 Task: Sort the products in the category "Tortillas" by unit price (high first).
Action: Mouse moved to (17, 101)
Screenshot: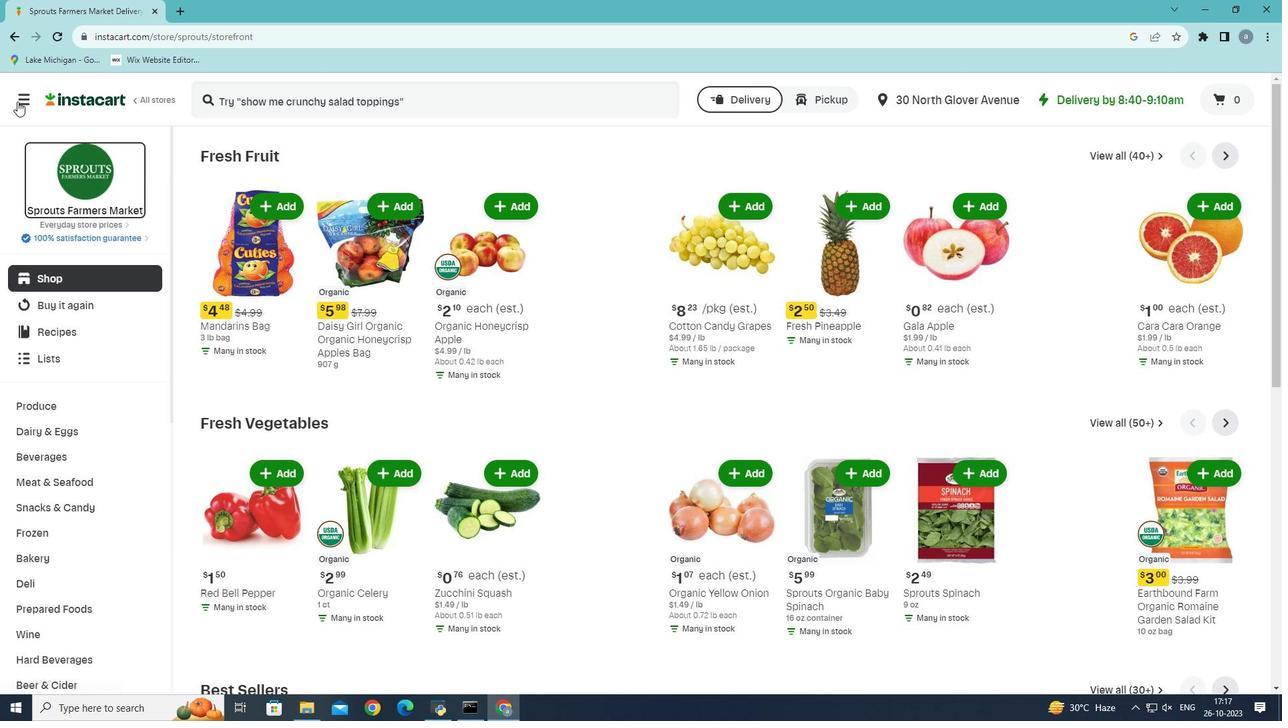 
Action: Mouse pressed left at (17, 101)
Screenshot: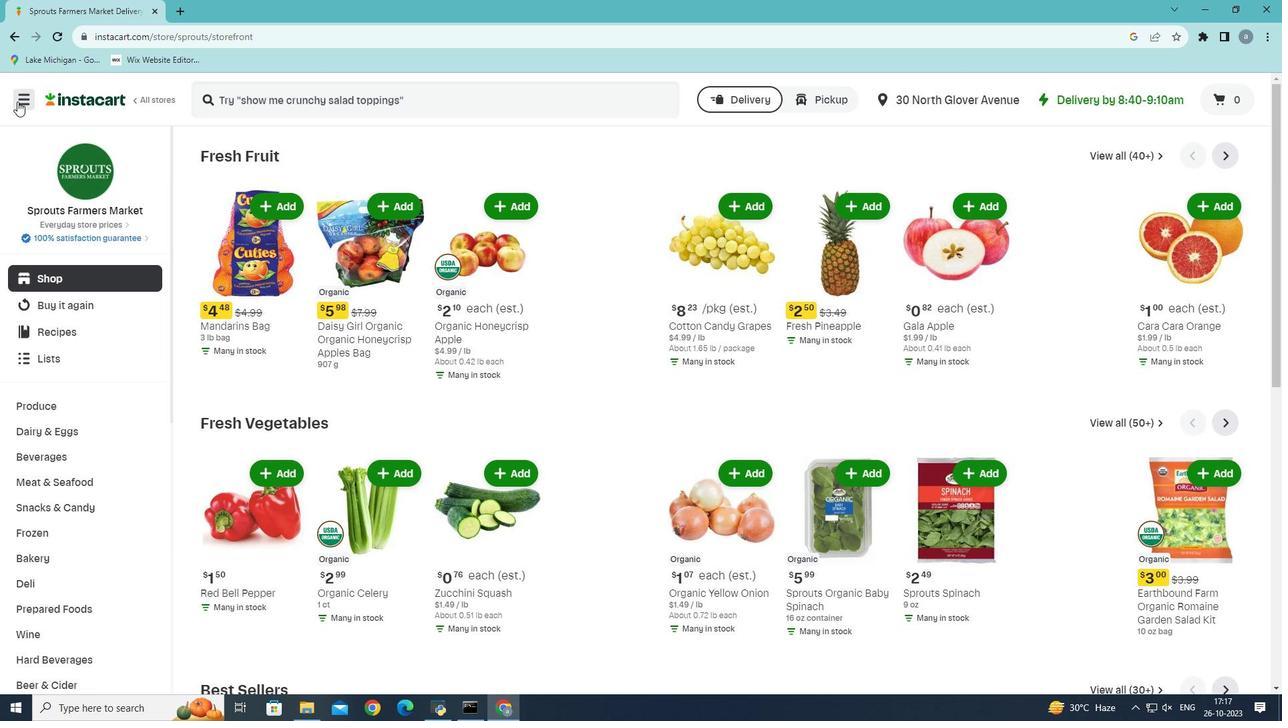 
Action: Mouse moved to (78, 386)
Screenshot: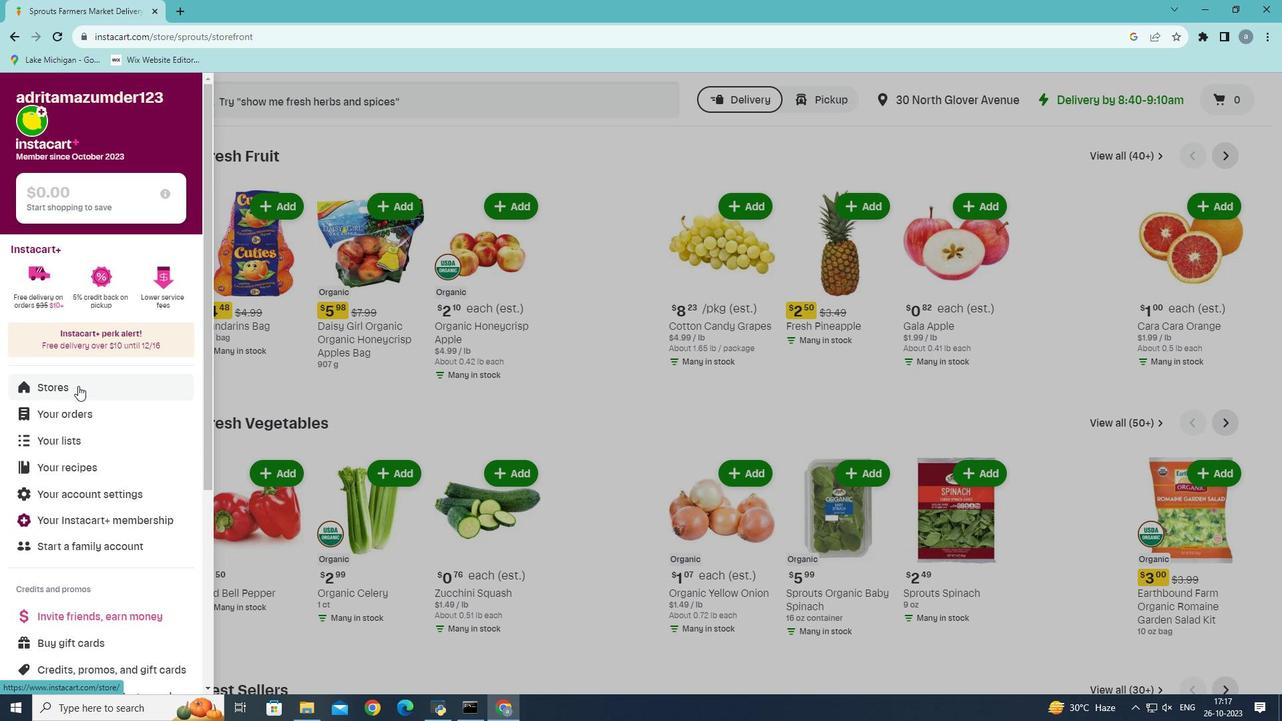 
Action: Mouse pressed left at (78, 386)
Screenshot: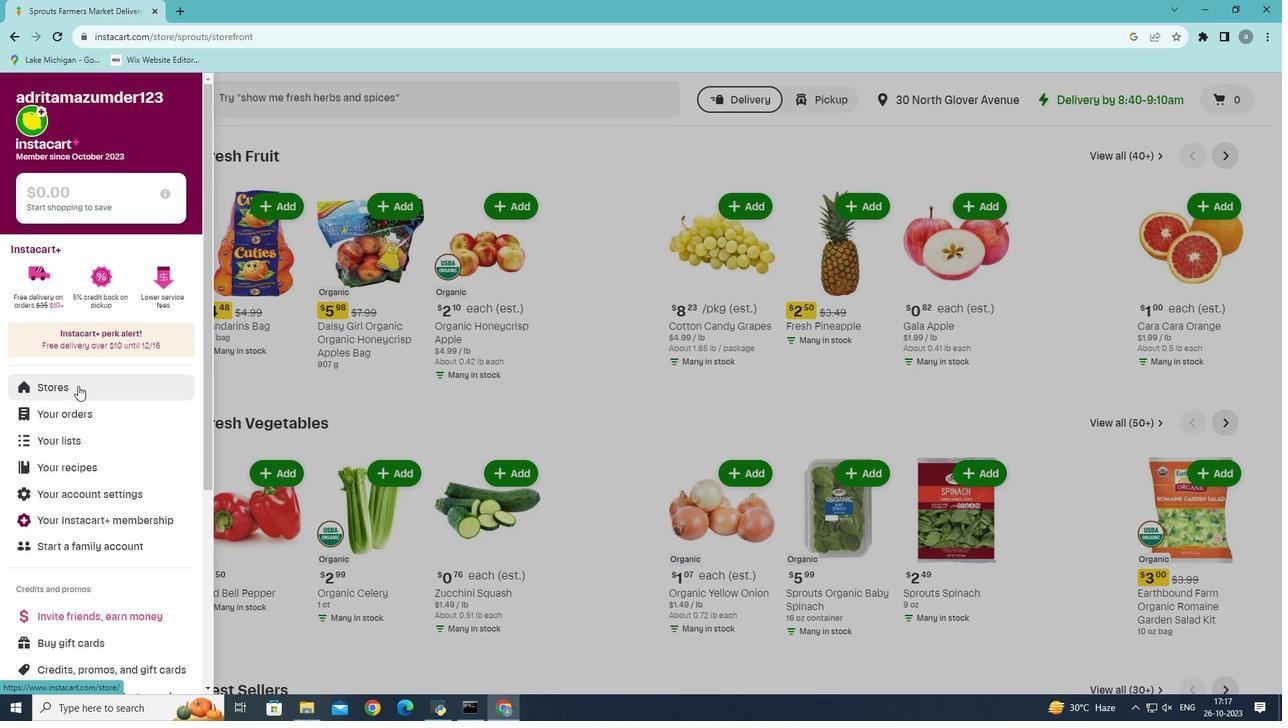 
Action: Mouse moved to (302, 147)
Screenshot: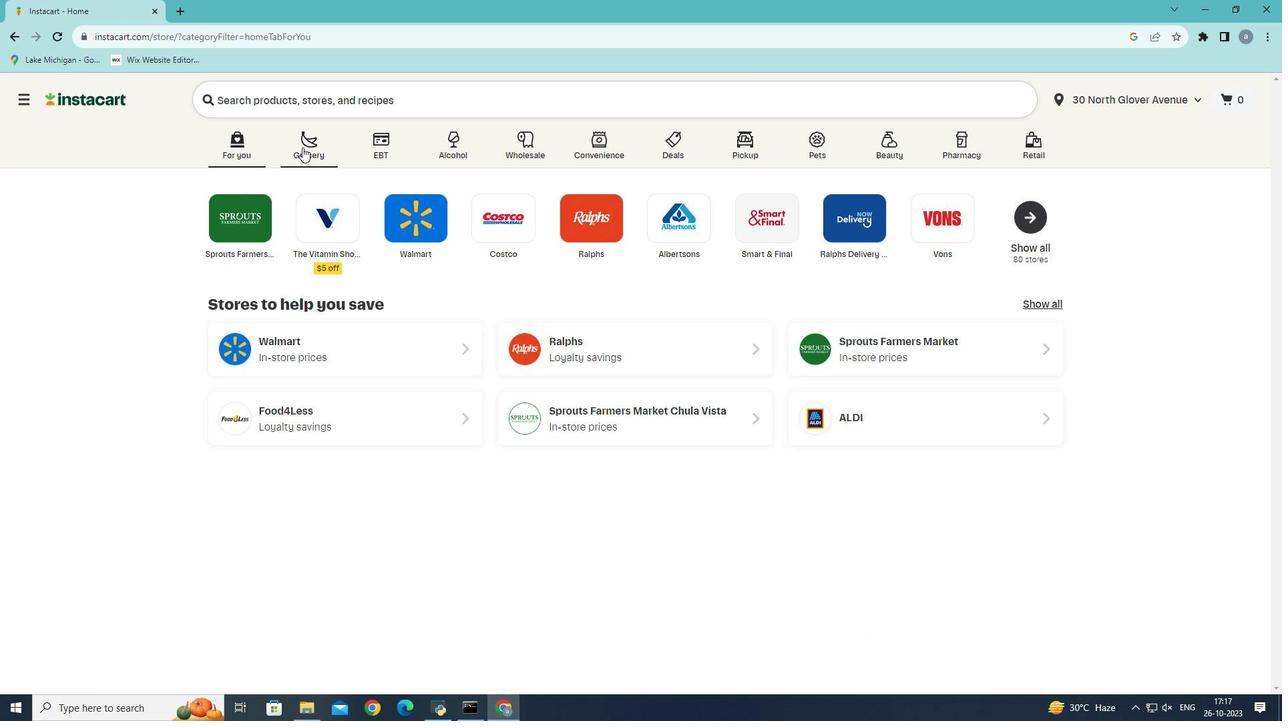 
Action: Mouse pressed left at (302, 147)
Screenshot: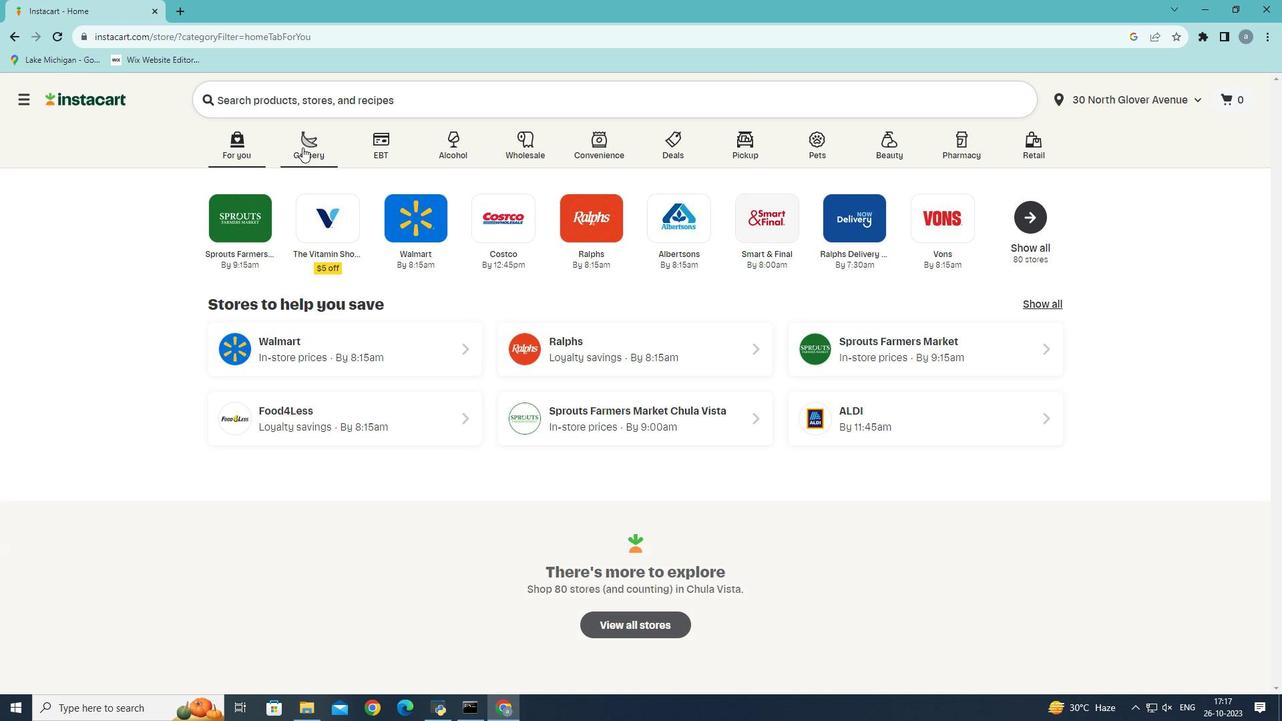 
Action: Mouse moved to (320, 374)
Screenshot: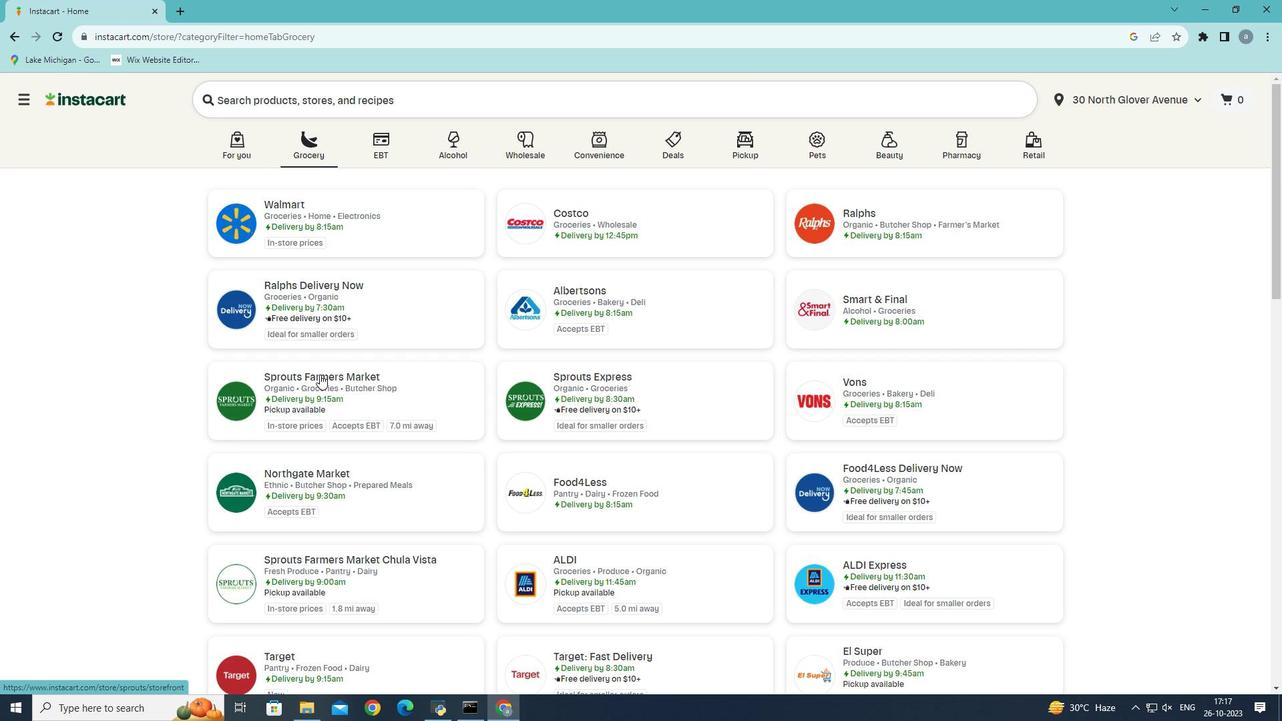 
Action: Mouse pressed left at (320, 374)
Screenshot: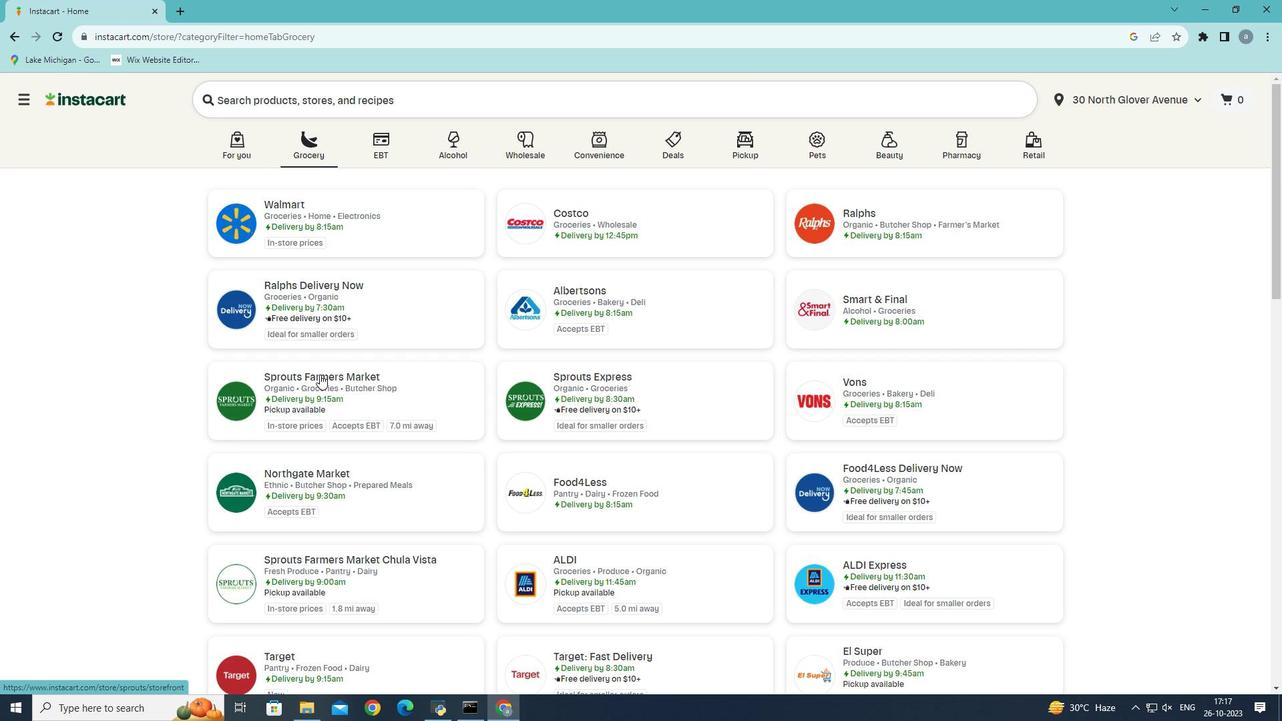 
Action: Mouse moved to (46, 562)
Screenshot: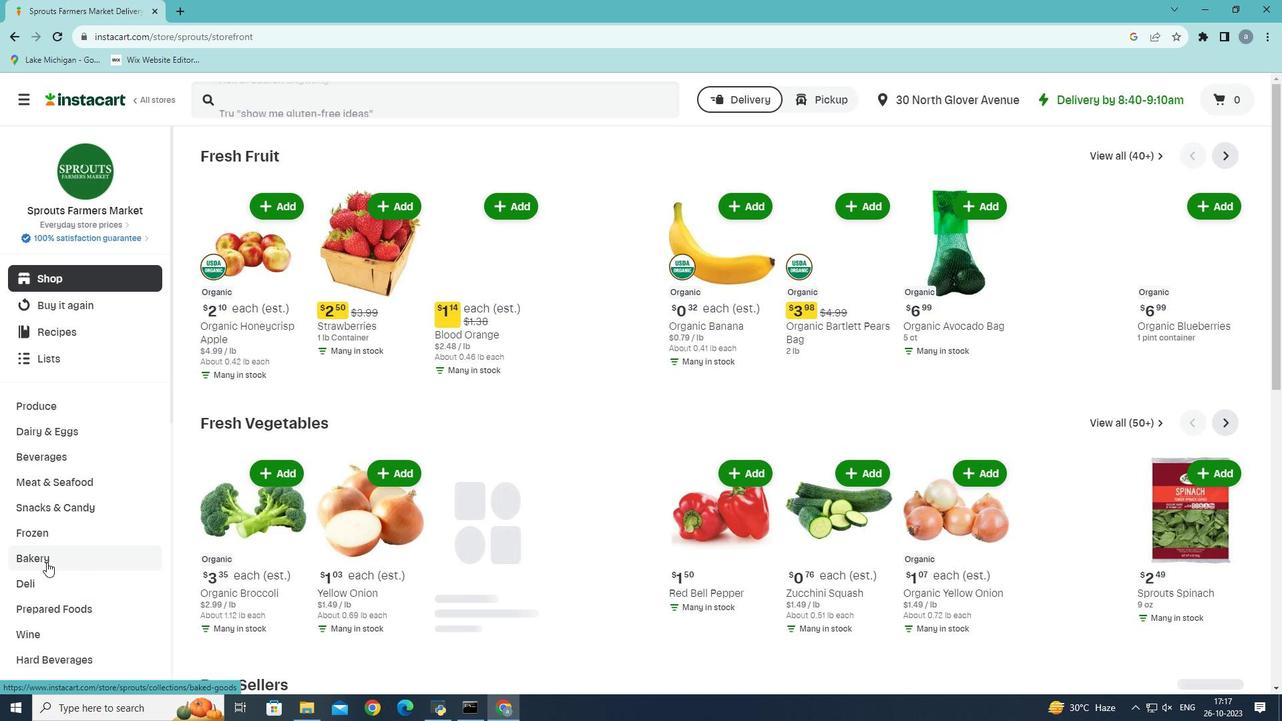 
Action: Mouse pressed left at (46, 562)
Screenshot: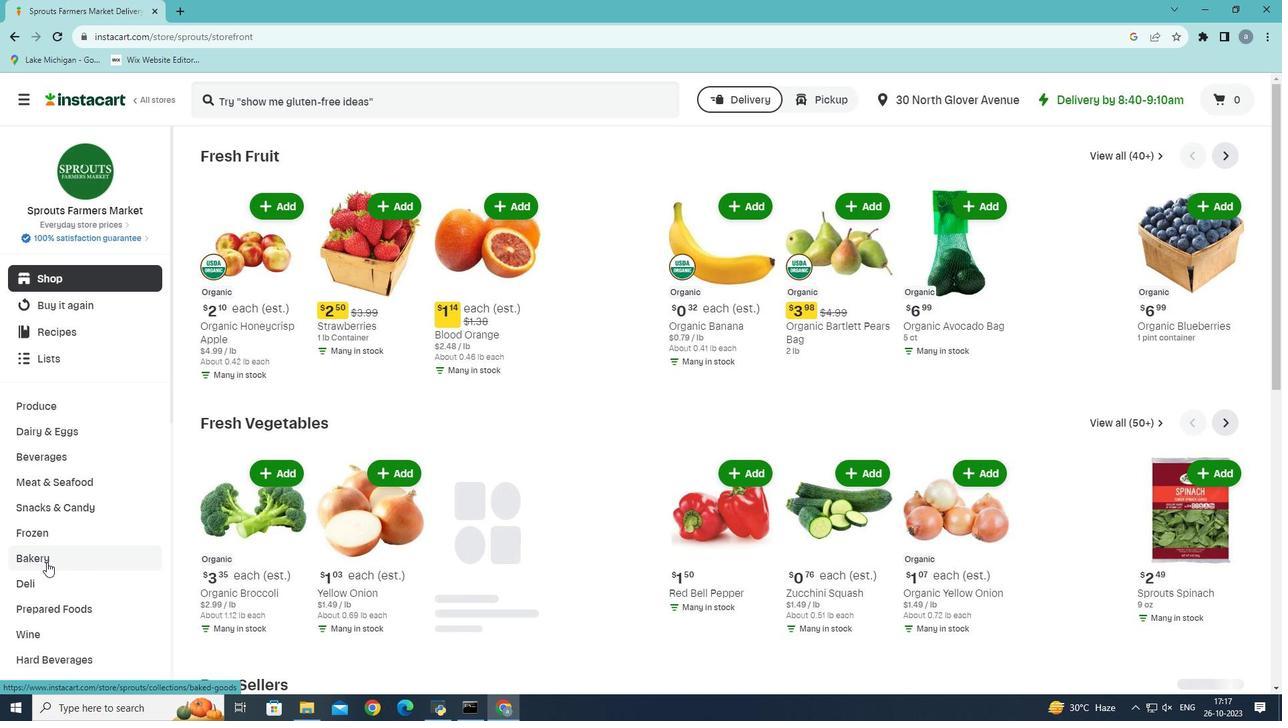 
Action: Mouse moved to (993, 182)
Screenshot: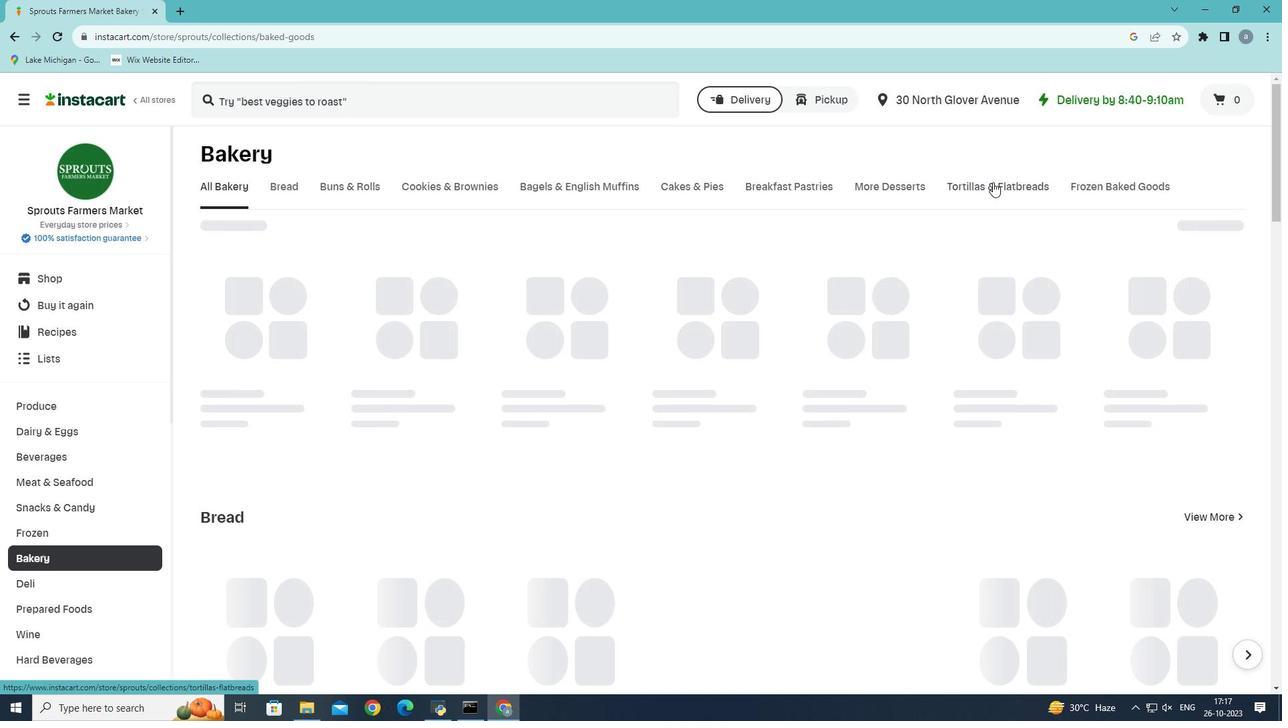 
Action: Mouse pressed left at (993, 182)
Screenshot: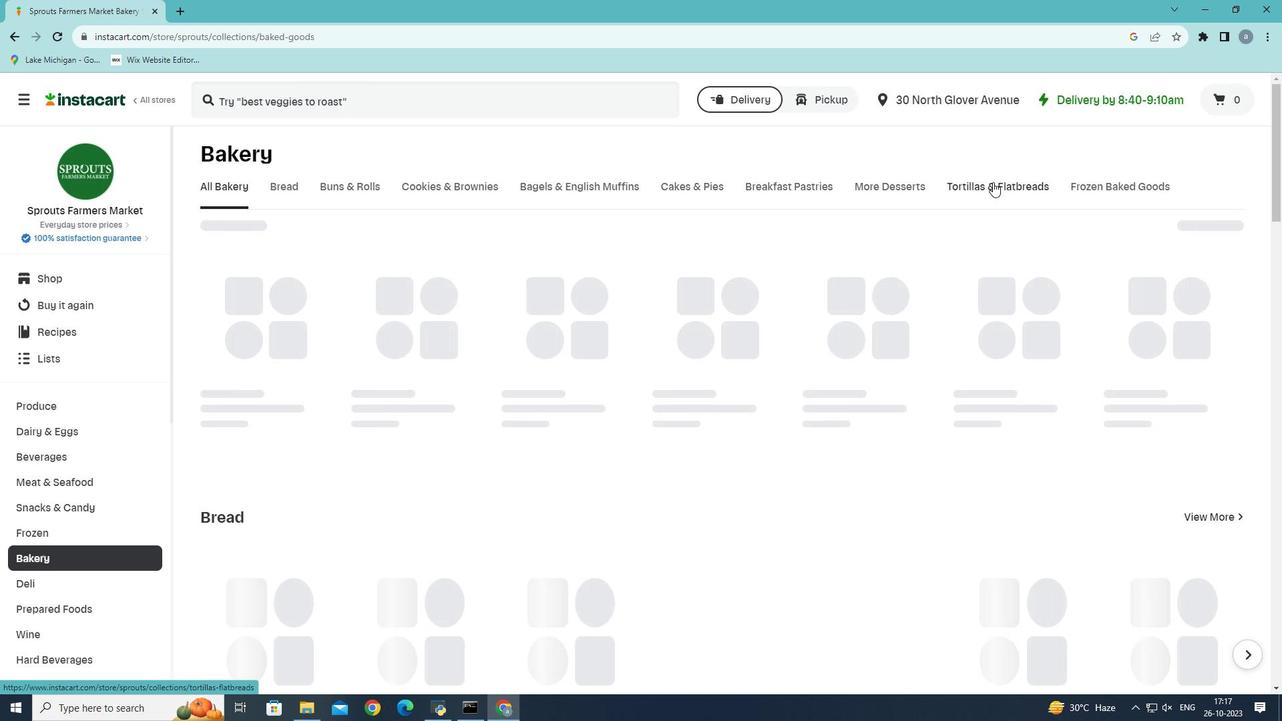 
Action: Mouse moved to (299, 256)
Screenshot: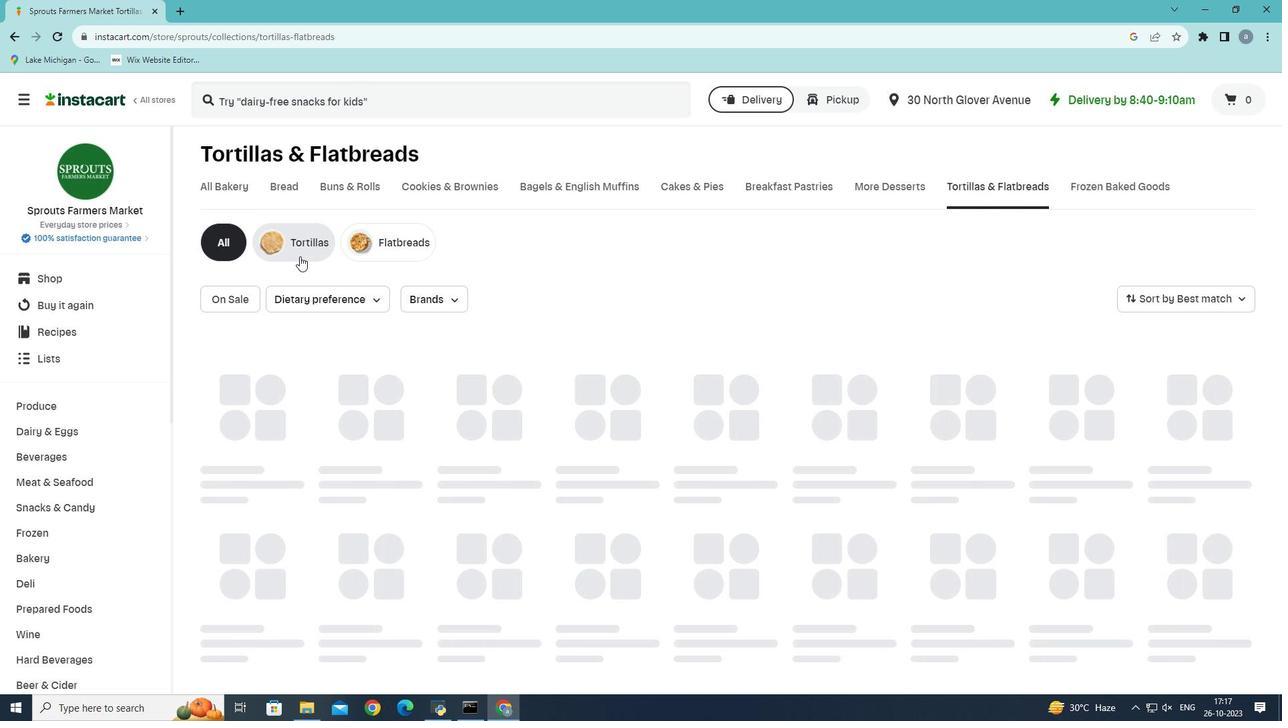 
Action: Mouse pressed left at (299, 256)
Screenshot: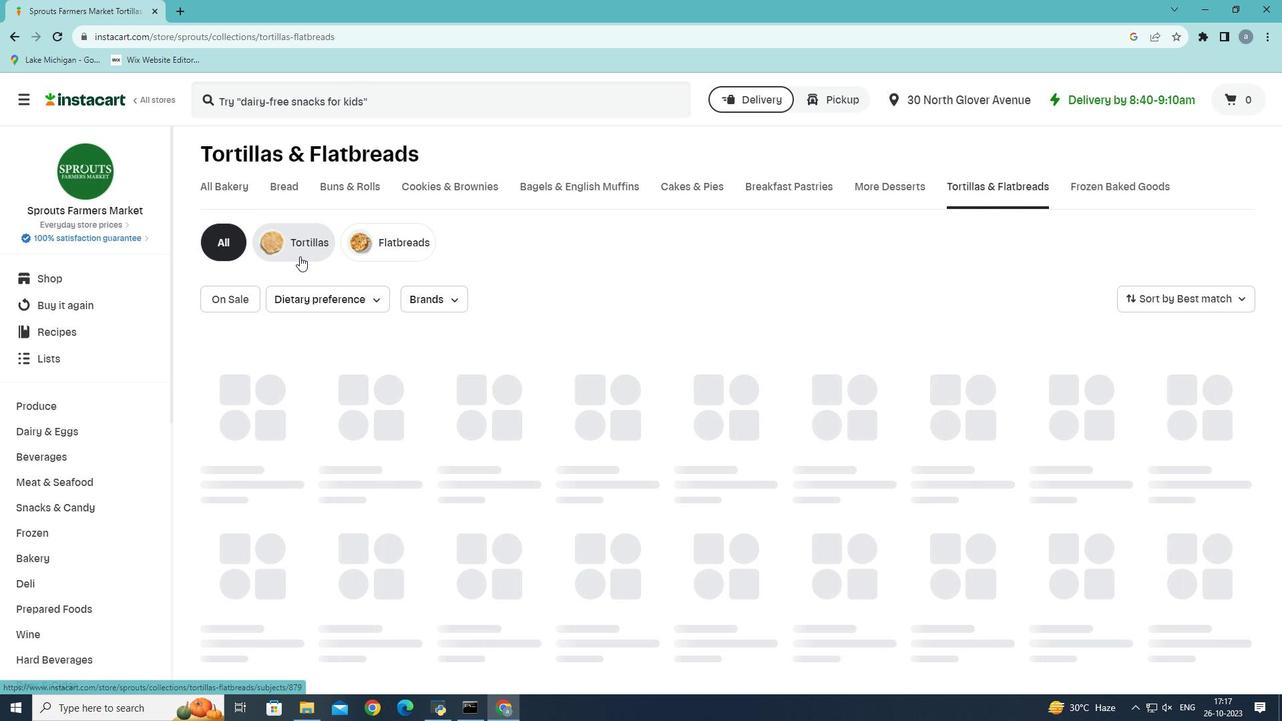 
Action: Mouse moved to (1200, 297)
Screenshot: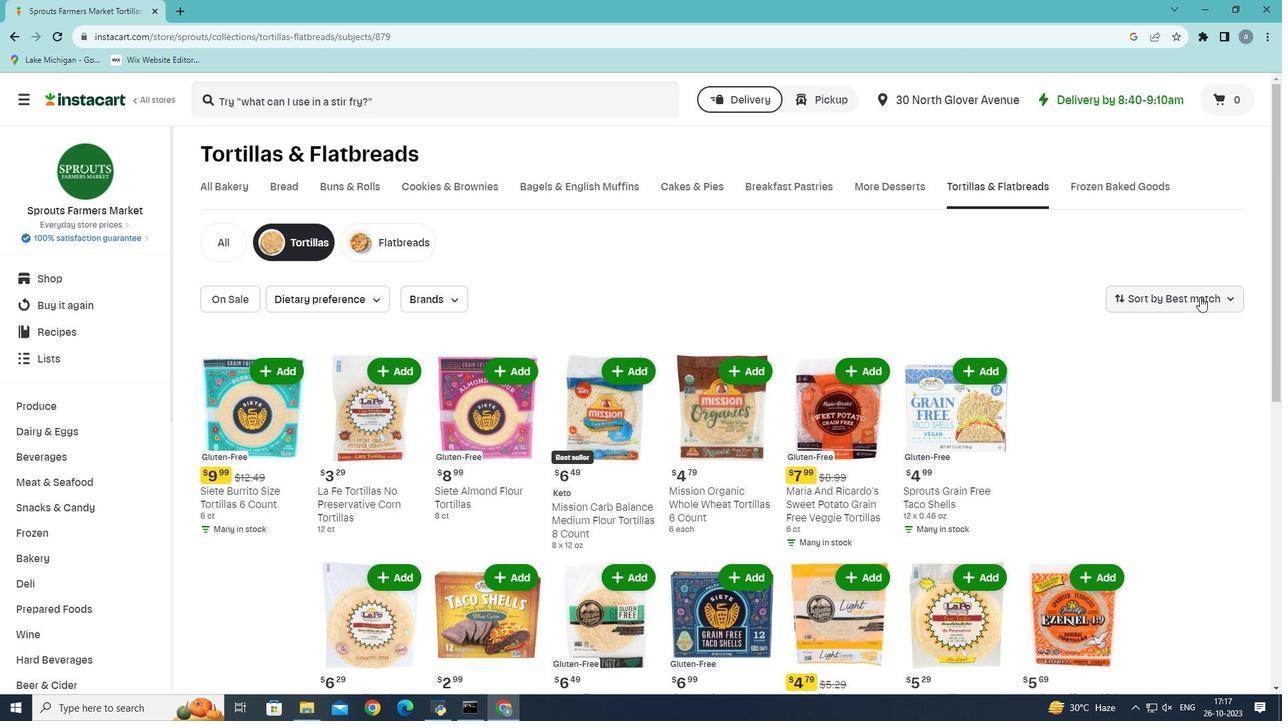 
Action: Mouse pressed left at (1200, 297)
Screenshot: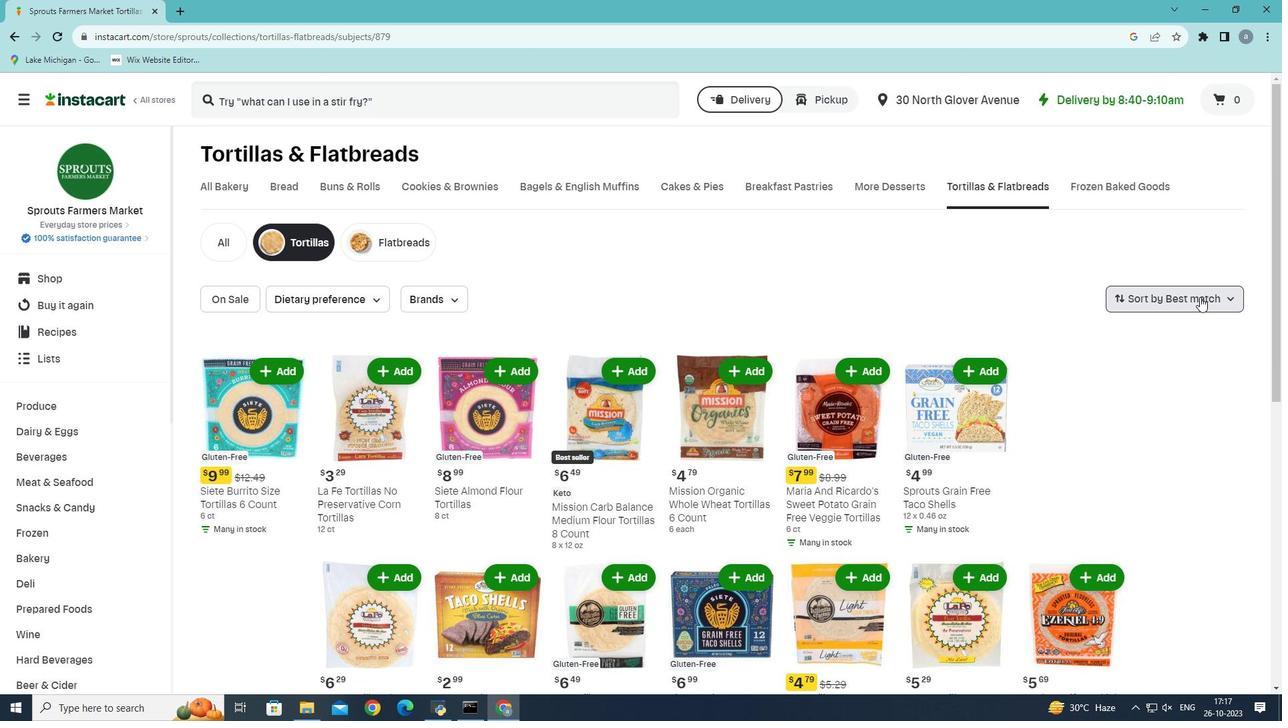 
Action: Mouse moved to (1191, 466)
Screenshot: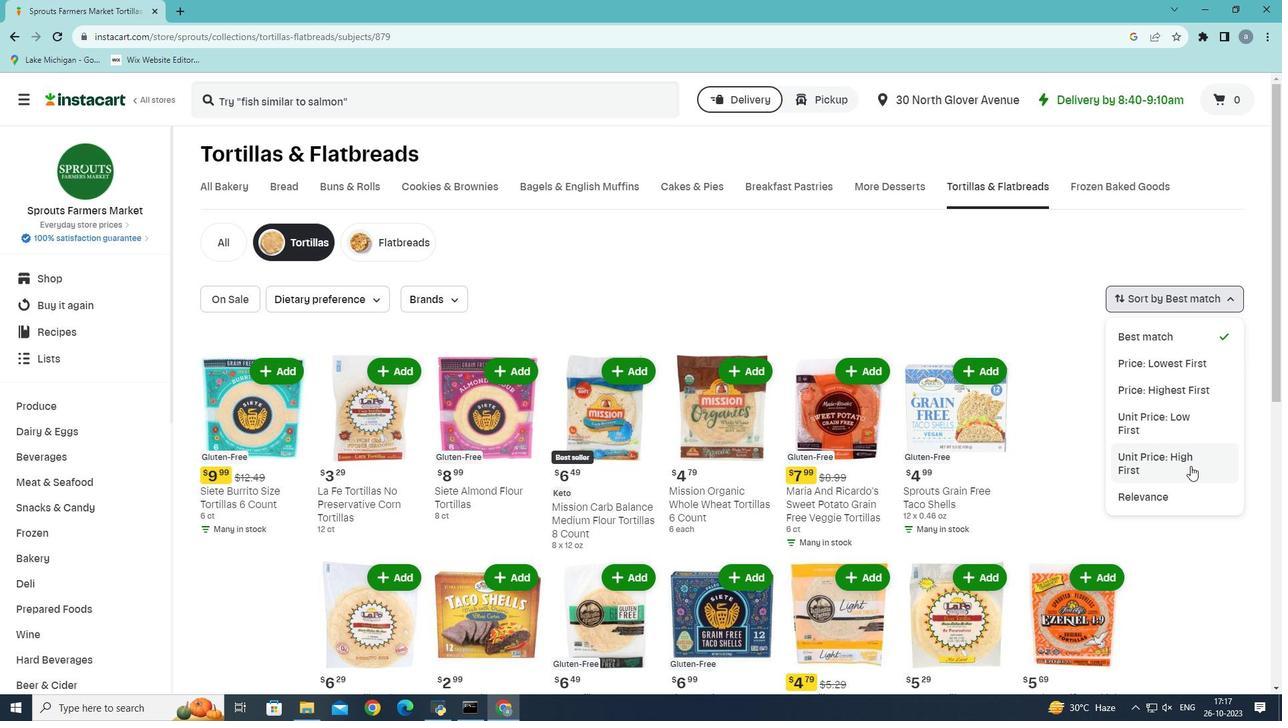 
Action: Mouse pressed left at (1191, 466)
Screenshot: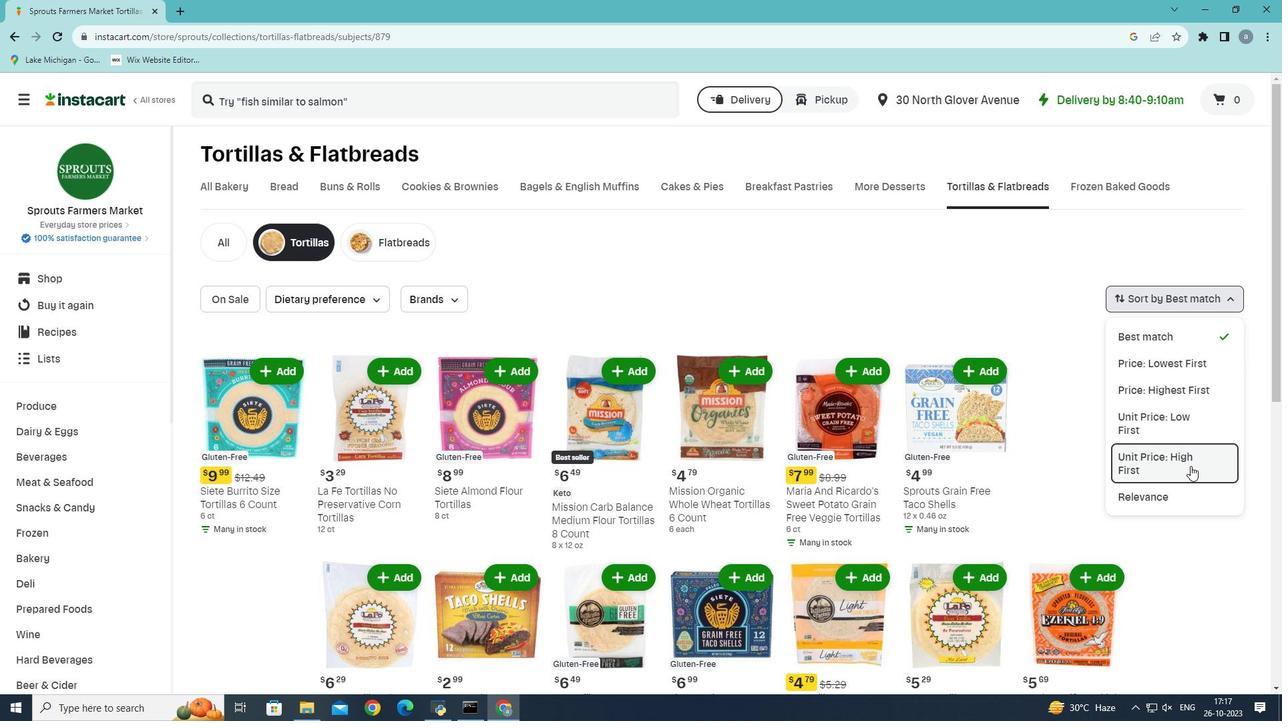 
Action: Mouse moved to (921, 408)
Screenshot: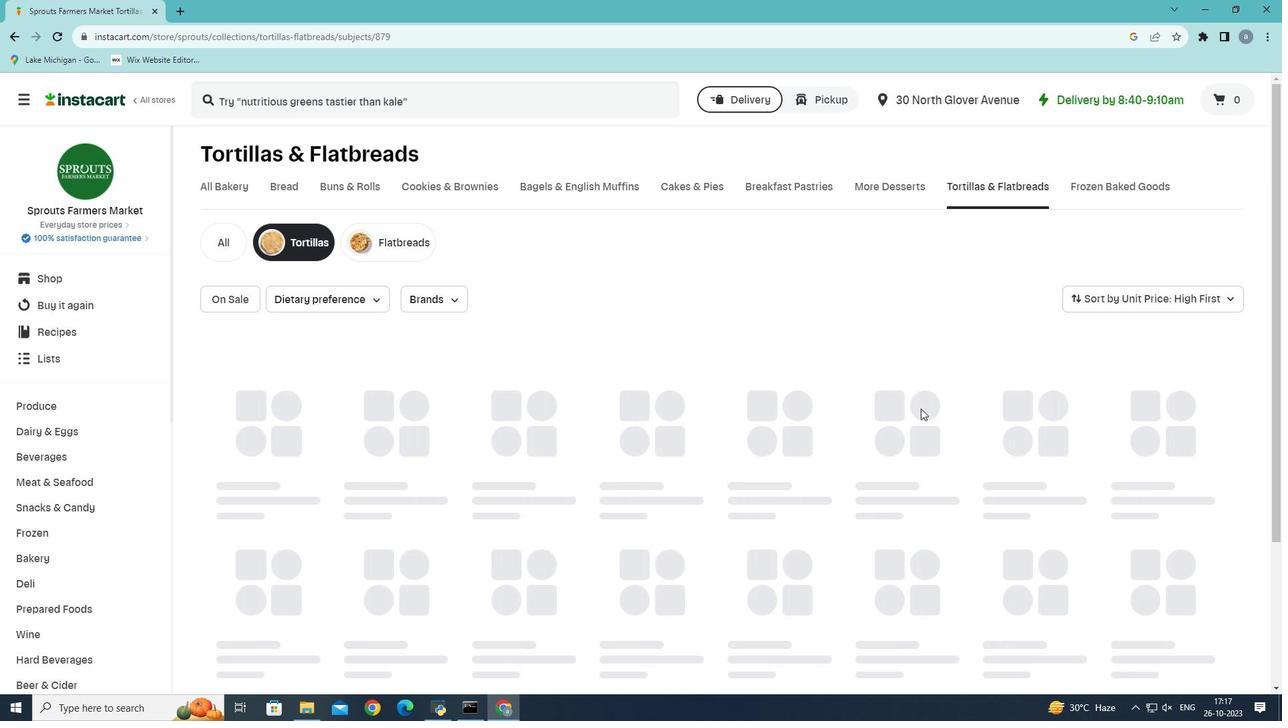 
